 Task: Use the formula "EFFECT" in spreadsheet "Project portfolio".
Action: Mouse moved to (660, 95)
Screenshot: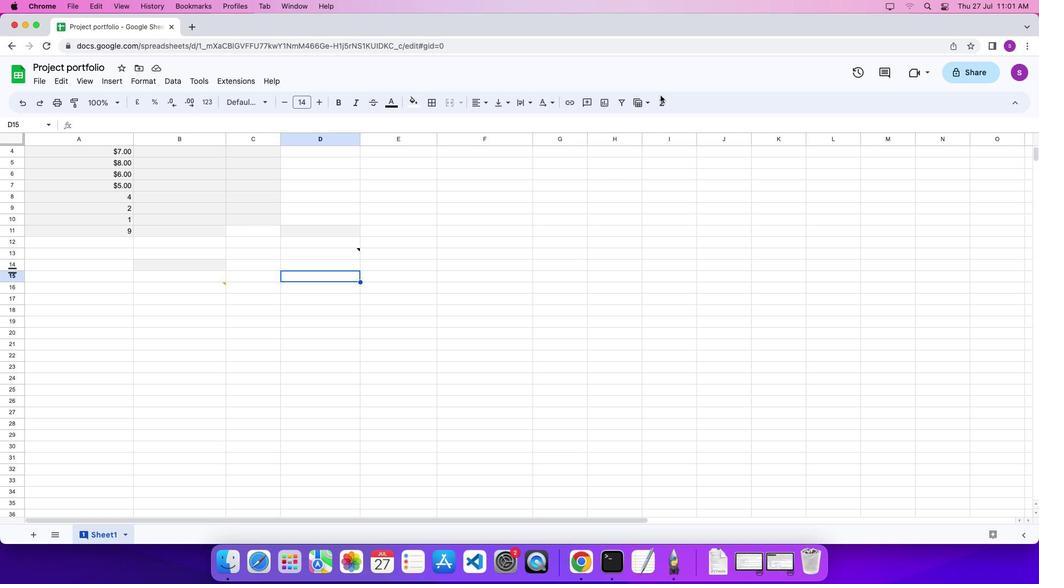 
Action: Mouse pressed left at (660, 95)
Screenshot: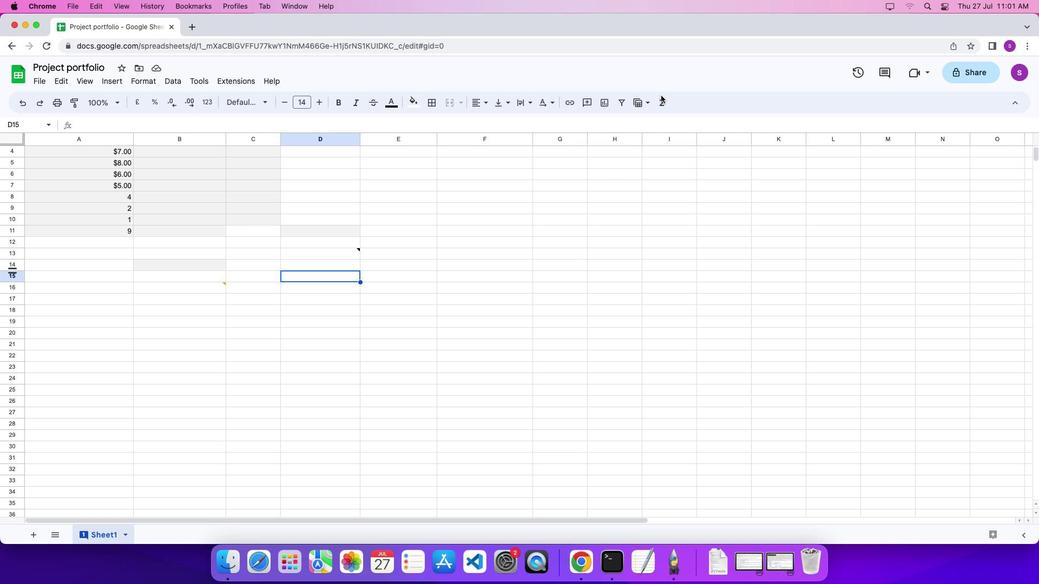 
Action: Mouse moved to (661, 102)
Screenshot: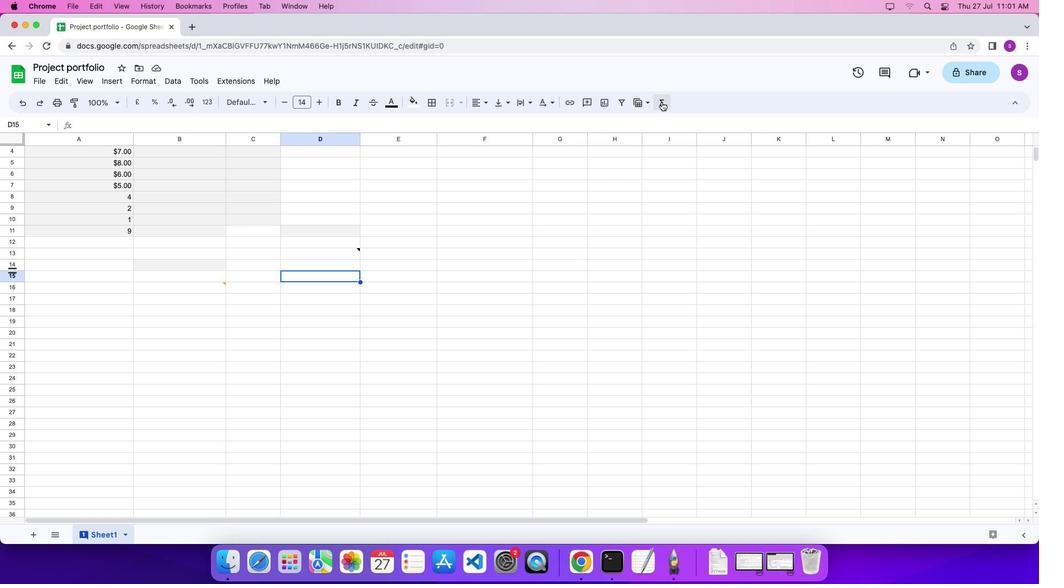 
Action: Mouse pressed left at (661, 102)
Screenshot: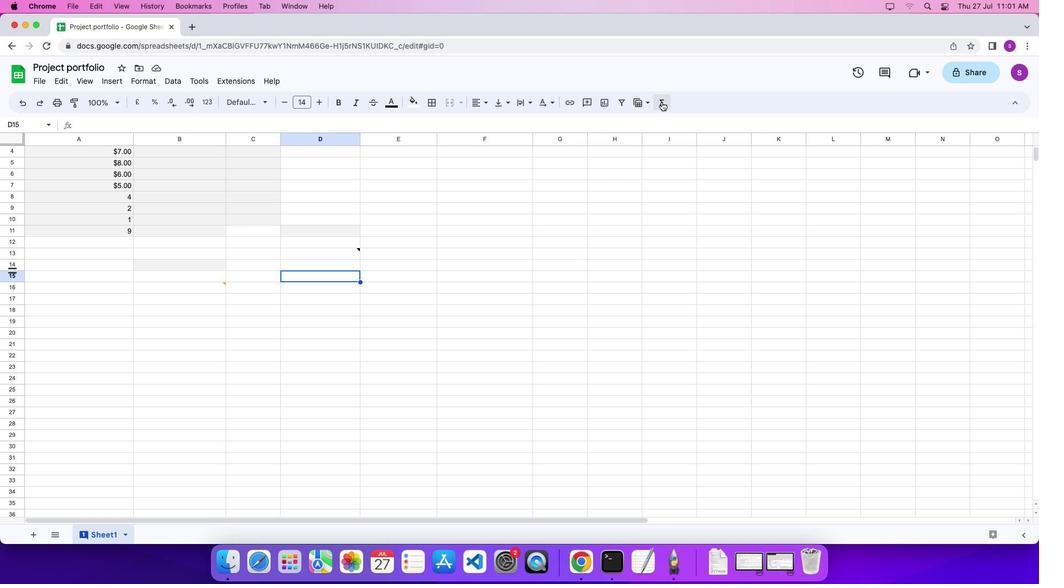 
Action: Mouse moved to (839, 335)
Screenshot: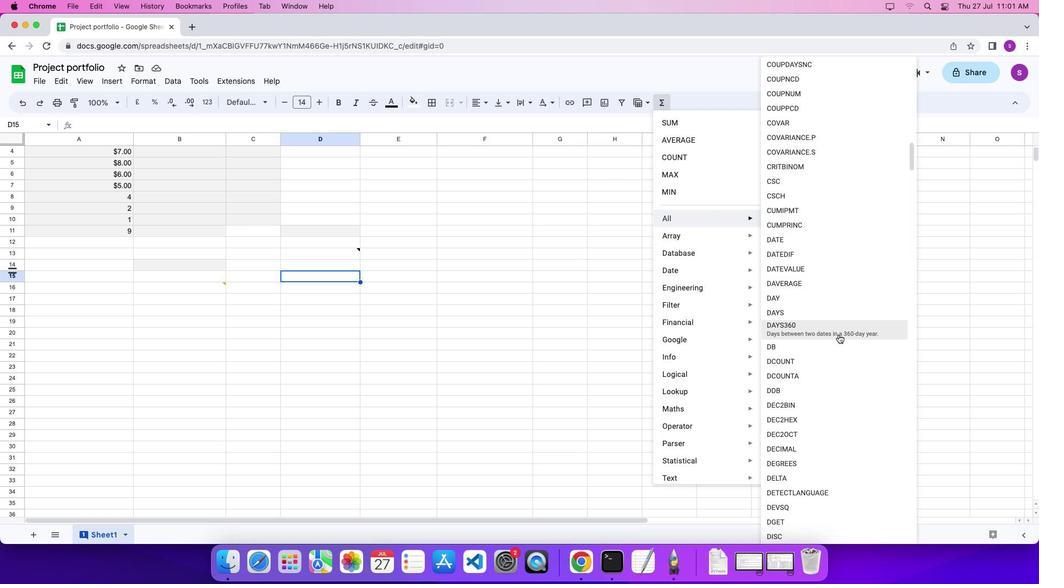 
Action: Mouse scrolled (839, 335) with delta (0, 0)
Screenshot: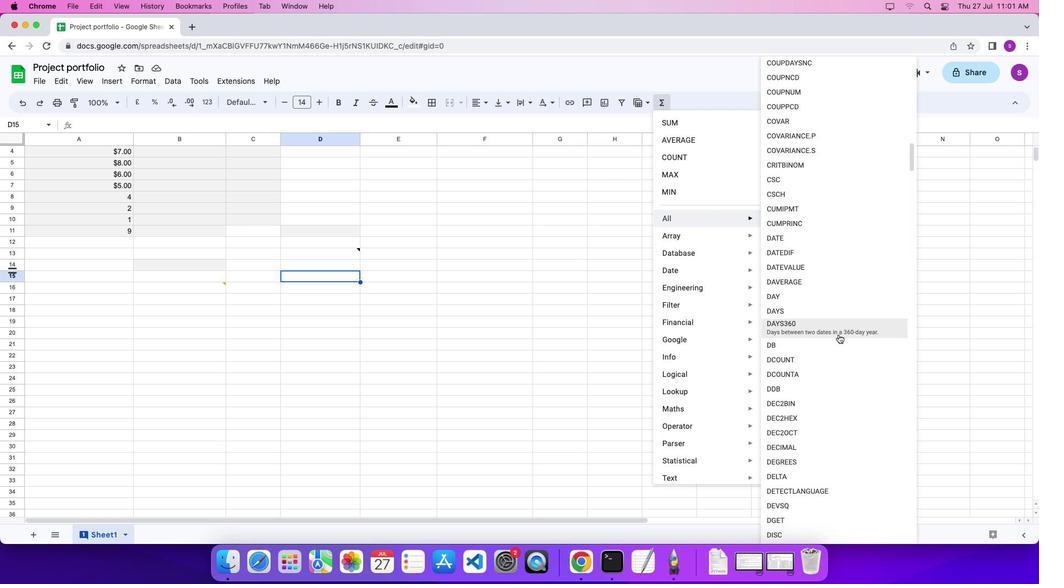 
Action: Mouse scrolled (839, 335) with delta (0, 0)
Screenshot: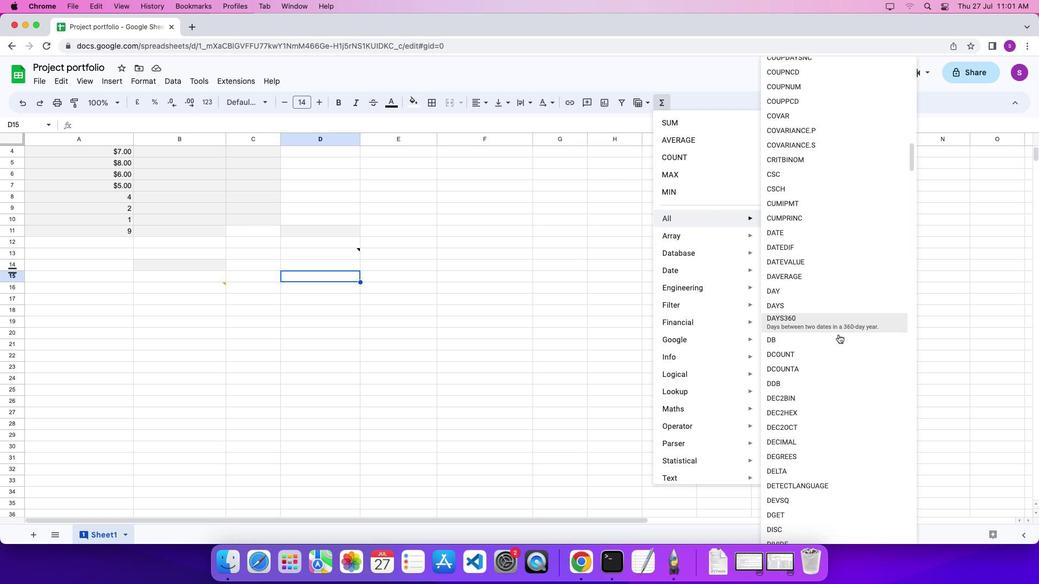 
Action: Mouse scrolled (839, 335) with delta (0, 0)
Screenshot: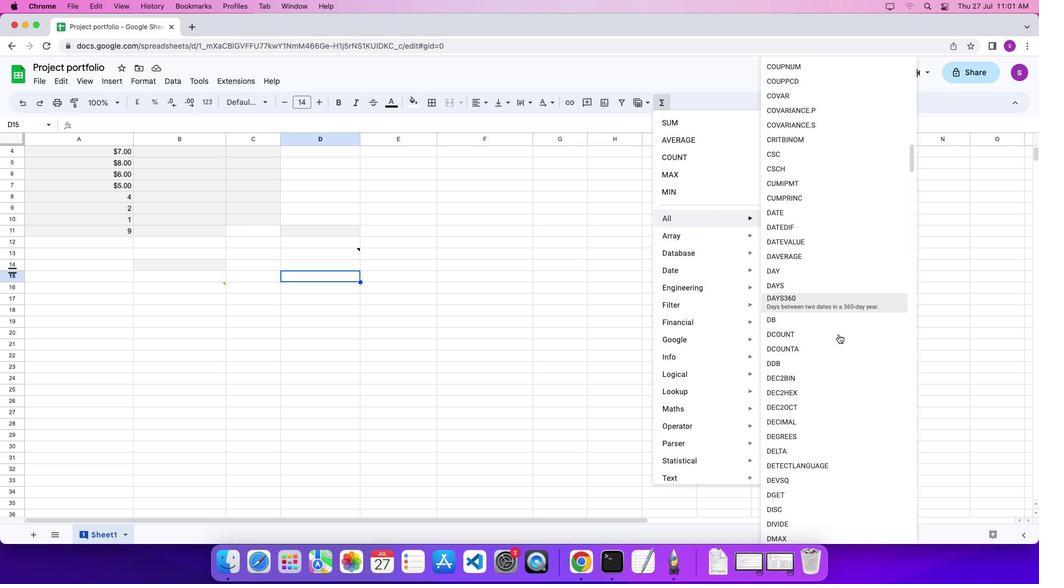 
Action: Mouse scrolled (839, 335) with delta (0, -1)
Screenshot: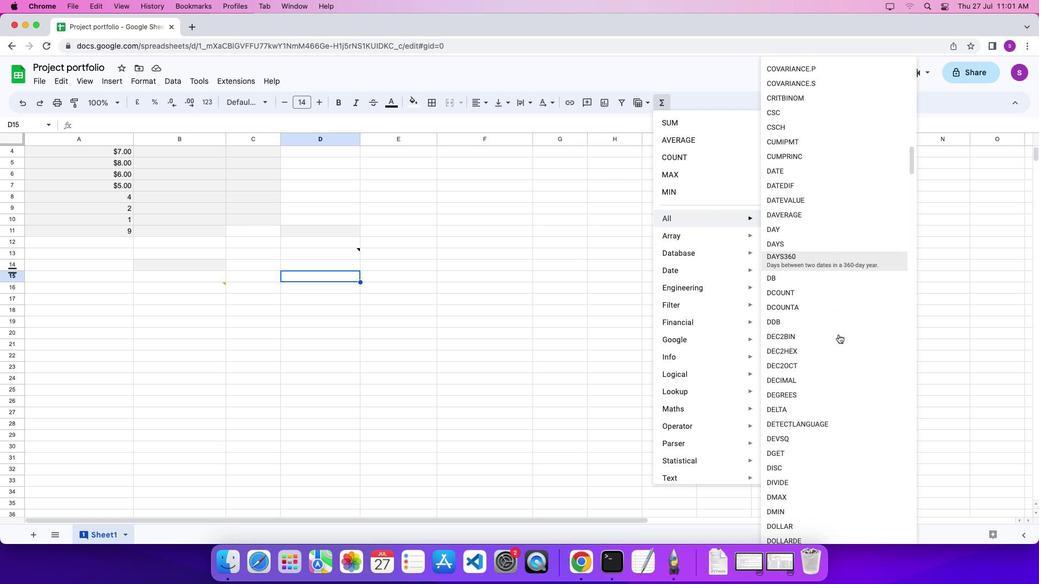 
Action: Mouse scrolled (839, 335) with delta (0, 0)
Screenshot: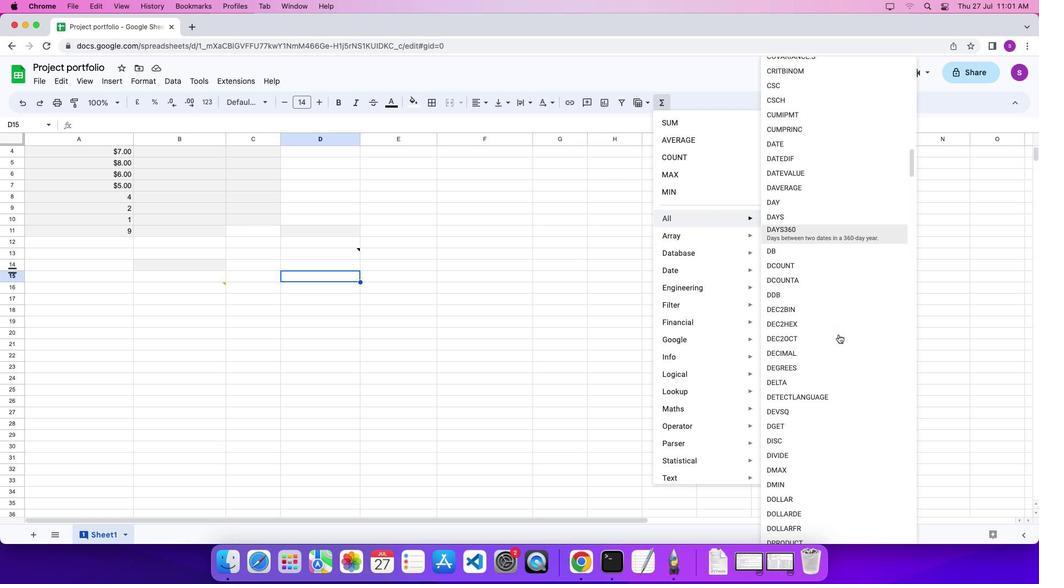 
Action: Mouse scrolled (839, 335) with delta (0, 0)
Screenshot: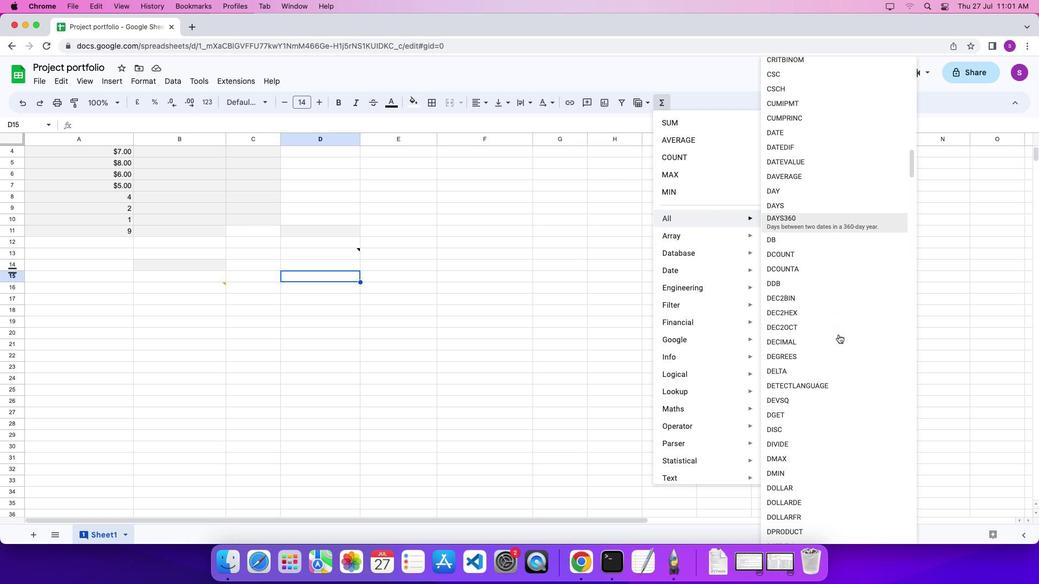 
Action: Mouse scrolled (839, 335) with delta (0, 0)
Screenshot: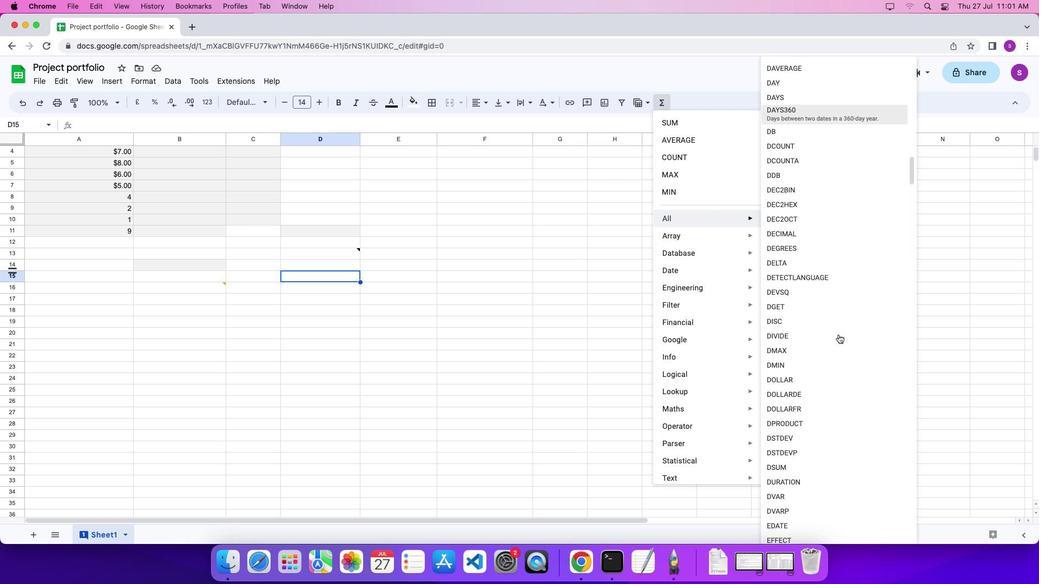 
Action: Mouse scrolled (839, 335) with delta (0, 0)
Screenshot: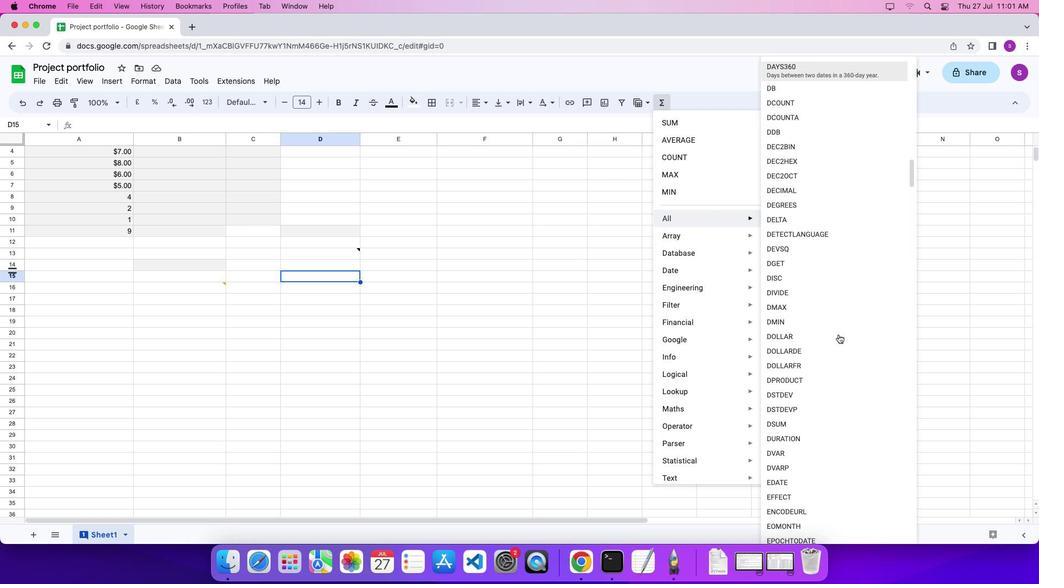 
Action: Mouse scrolled (839, 335) with delta (0, -3)
Screenshot: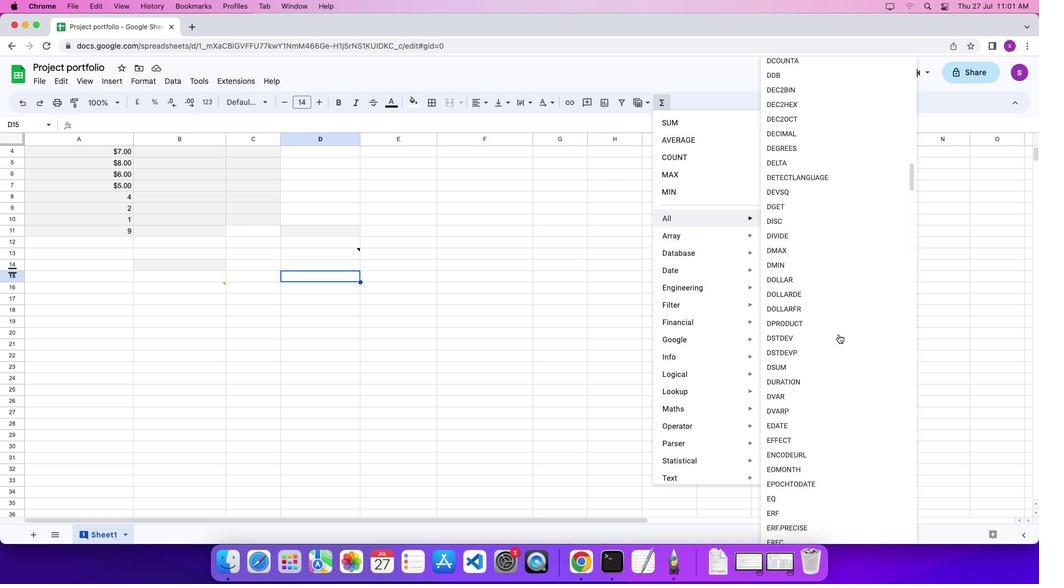 
Action: Mouse scrolled (839, 335) with delta (0, 0)
Screenshot: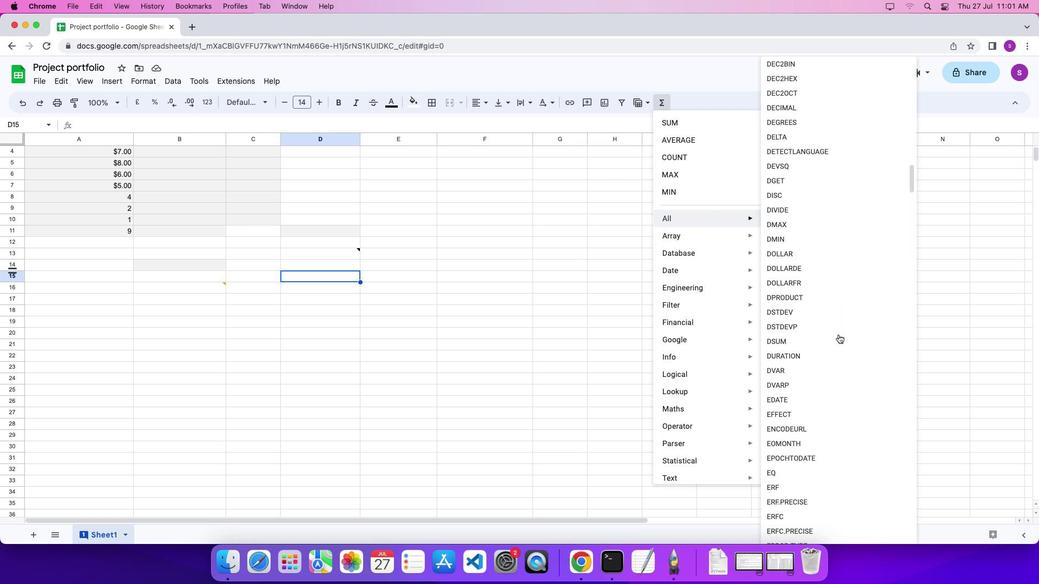 
Action: Mouse scrolled (839, 335) with delta (0, 0)
Screenshot: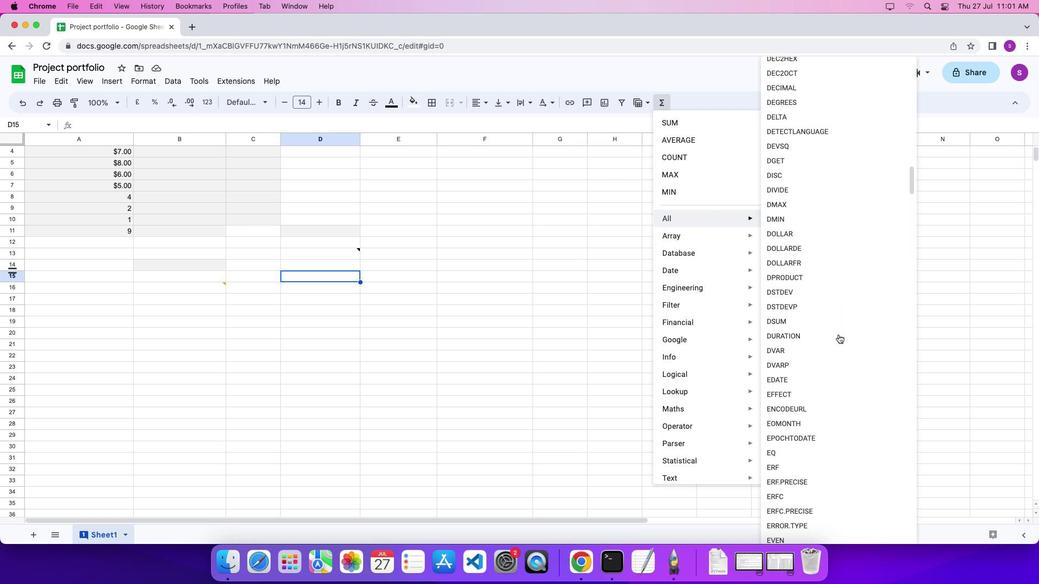 
Action: Mouse scrolled (839, 335) with delta (0, -2)
Screenshot: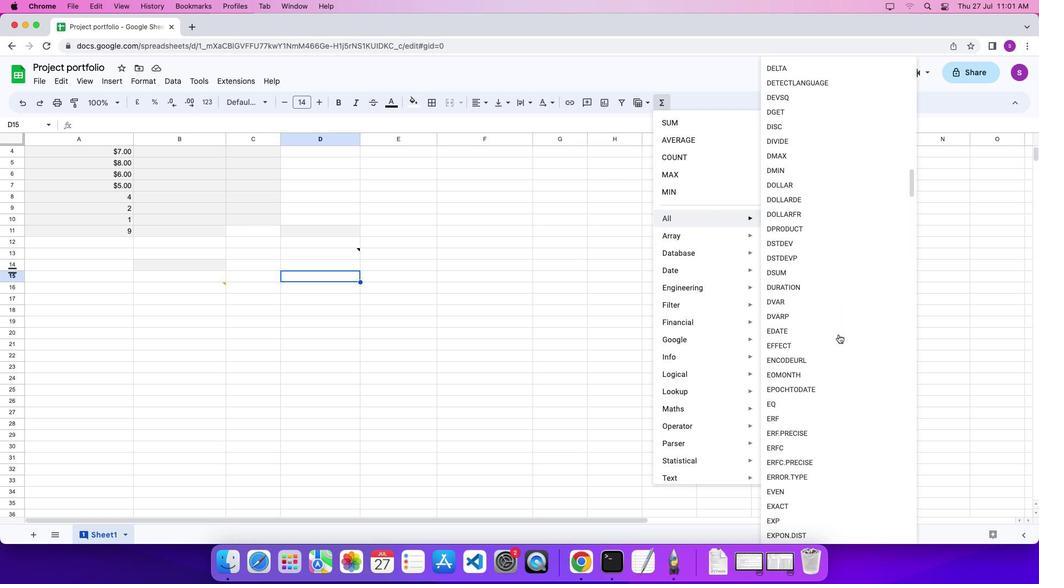
Action: Mouse moved to (817, 306)
Screenshot: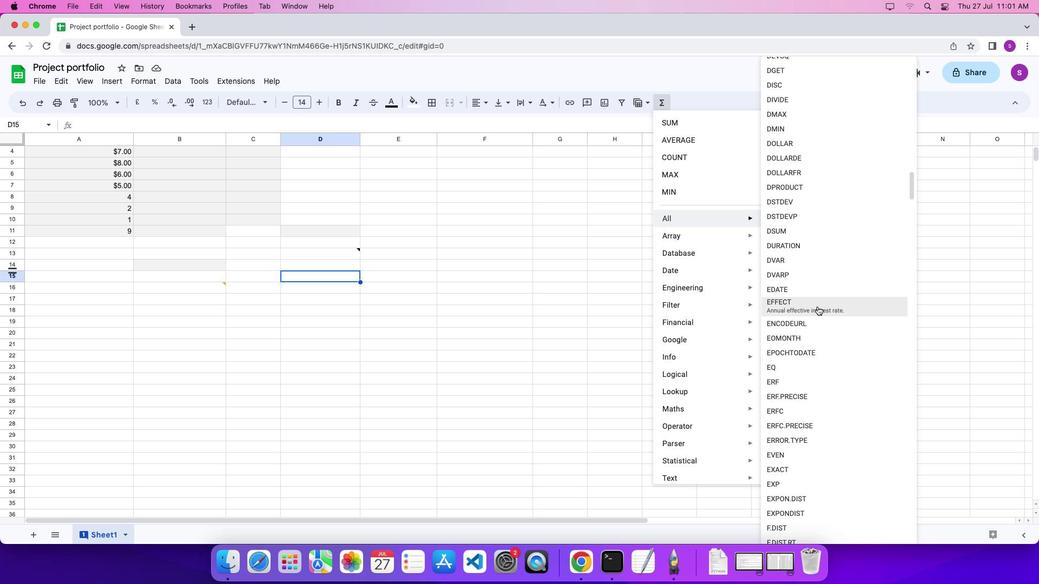 
Action: Mouse pressed left at (817, 306)
Screenshot: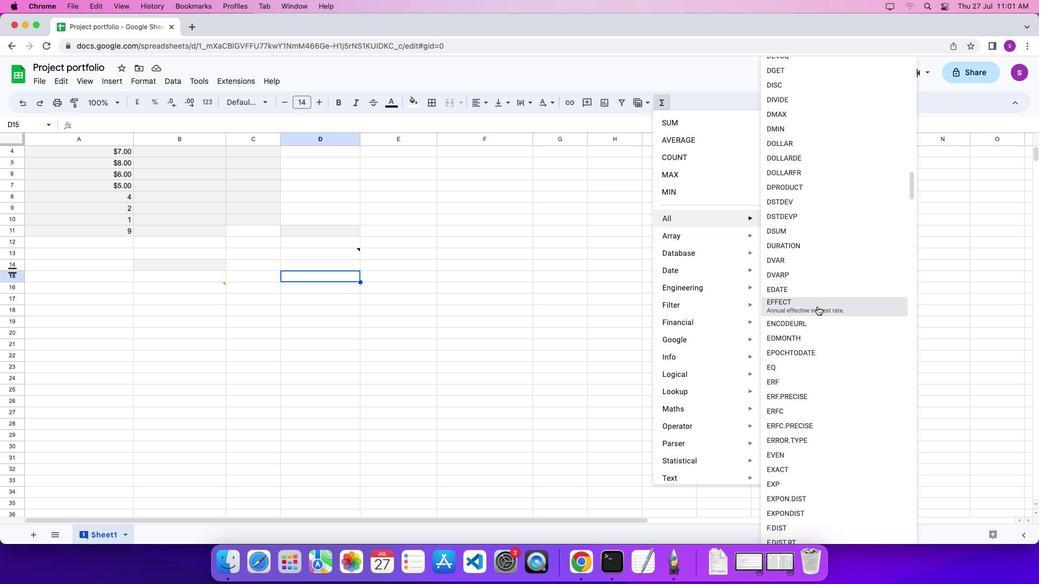 
Action: Mouse moved to (715, 273)
Screenshot: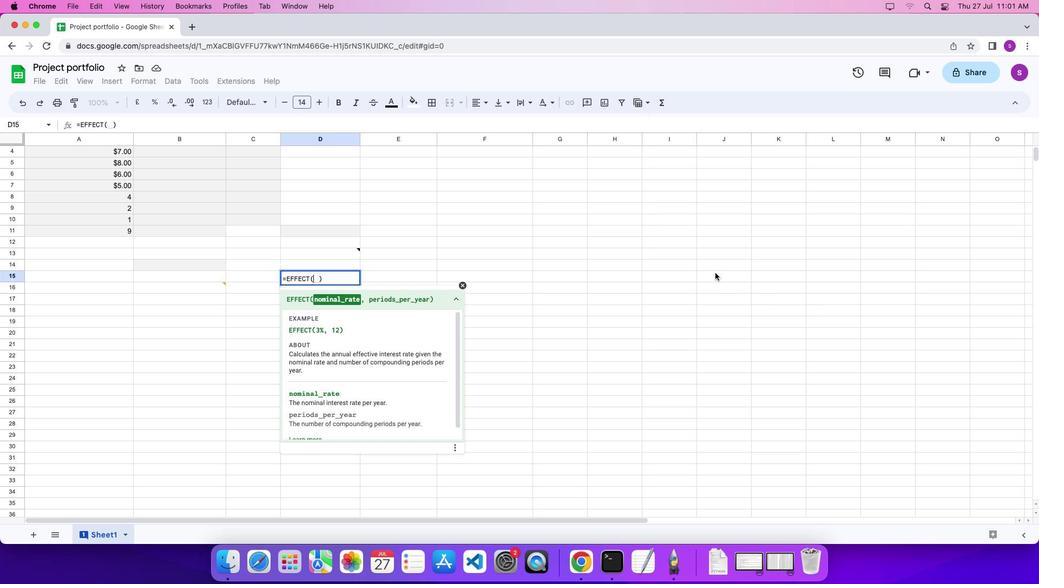 
Action: Key pressed '3'Key.shift'%'',''1''2''\x03'
Screenshot: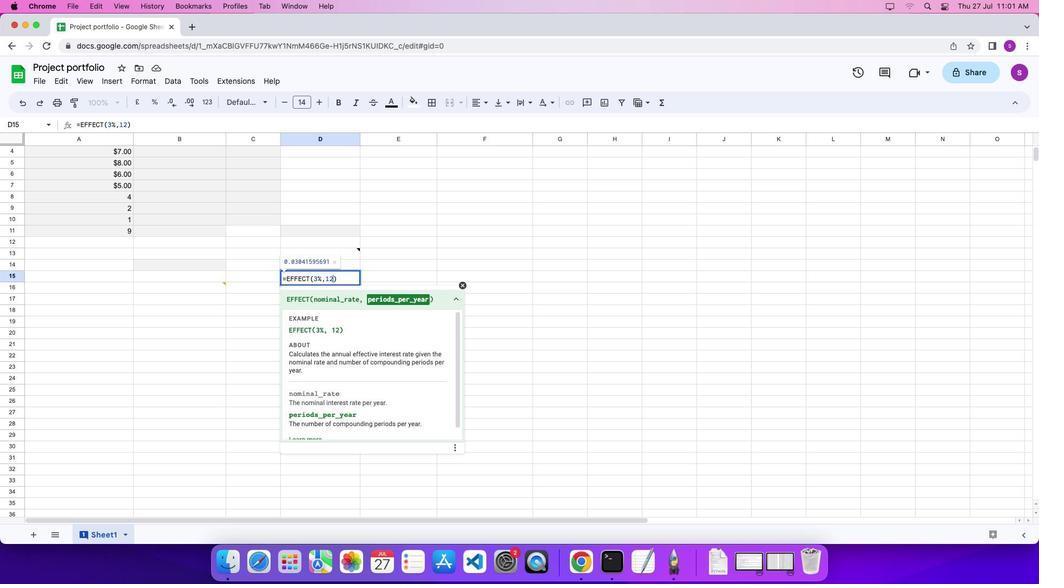 
